 Task: Check the percentage active listings of 1 bedroom in the last 1 year.
Action: Mouse moved to (752, 180)
Screenshot: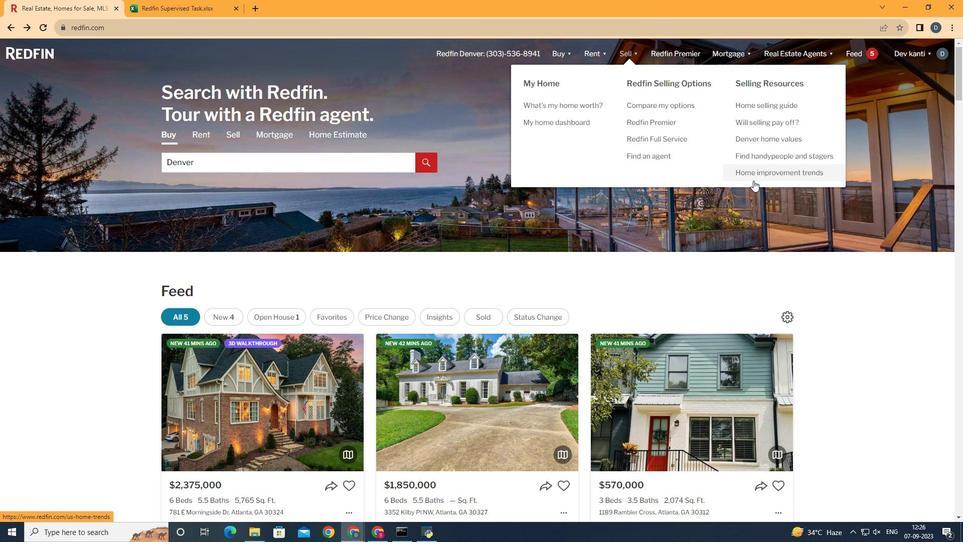 
Action: Mouse pressed left at (752, 180)
Screenshot: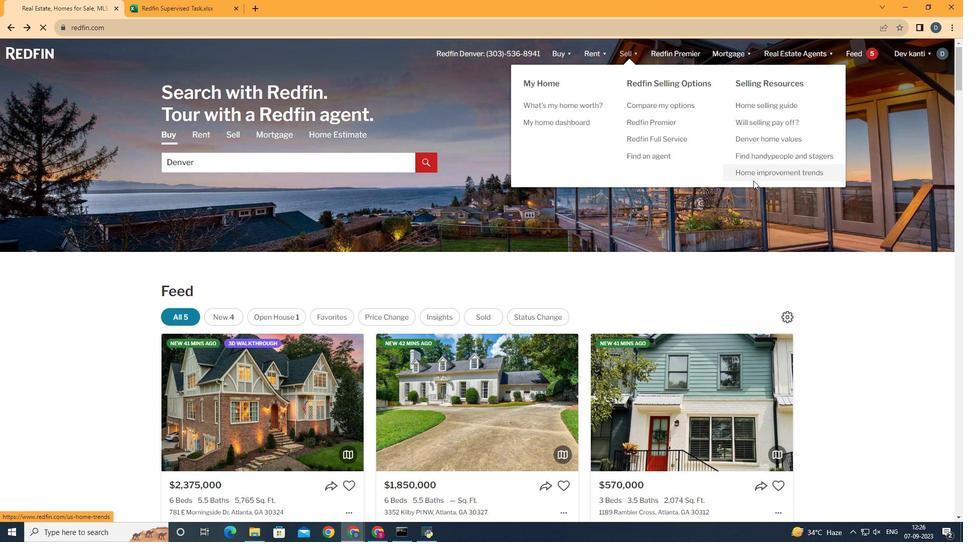 
Action: Mouse moved to (233, 192)
Screenshot: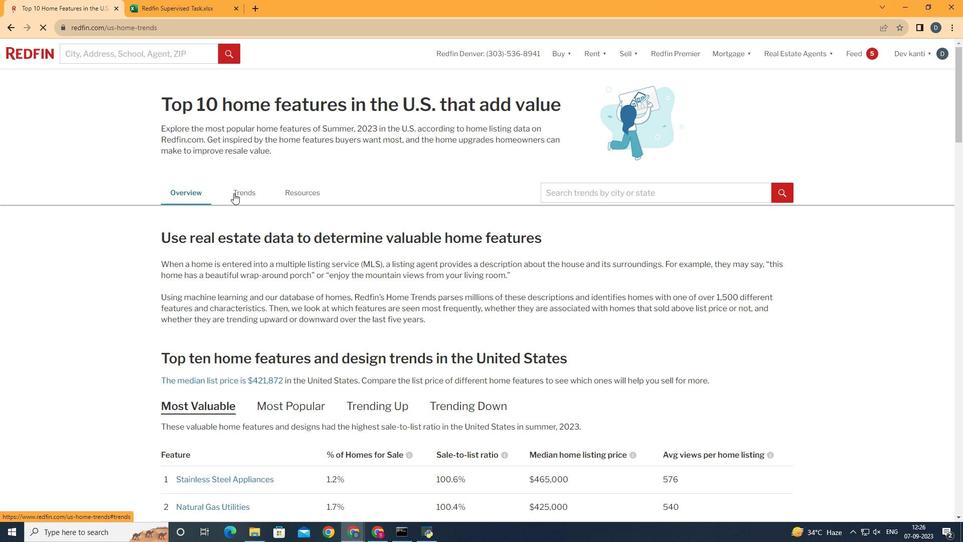 
Action: Mouse pressed left at (233, 192)
Screenshot: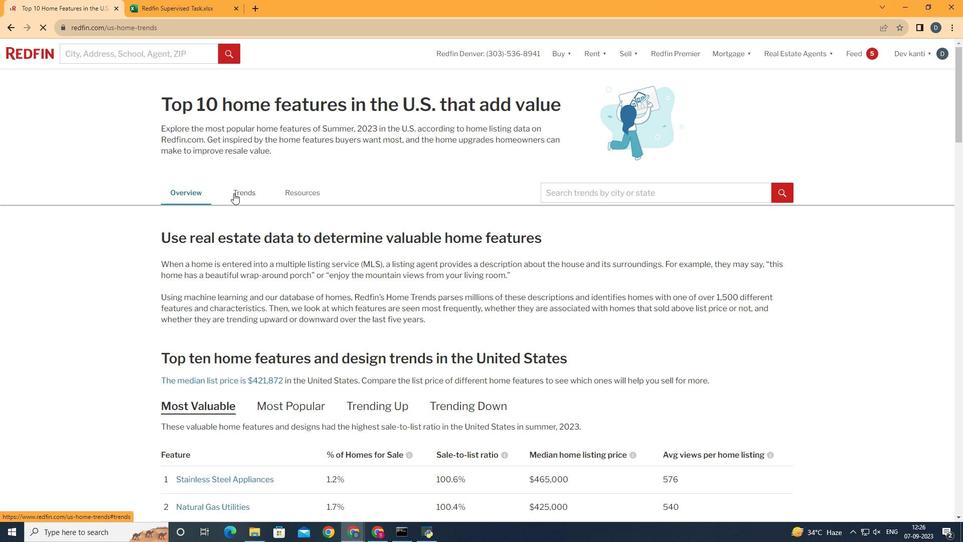
Action: Mouse moved to (269, 223)
Screenshot: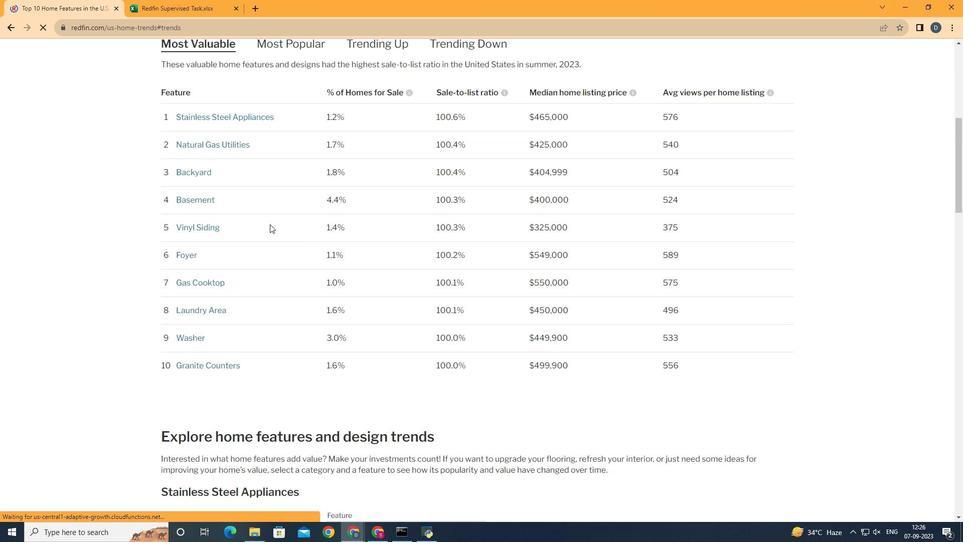 
Action: Mouse scrolled (269, 223) with delta (0, 0)
Screenshot: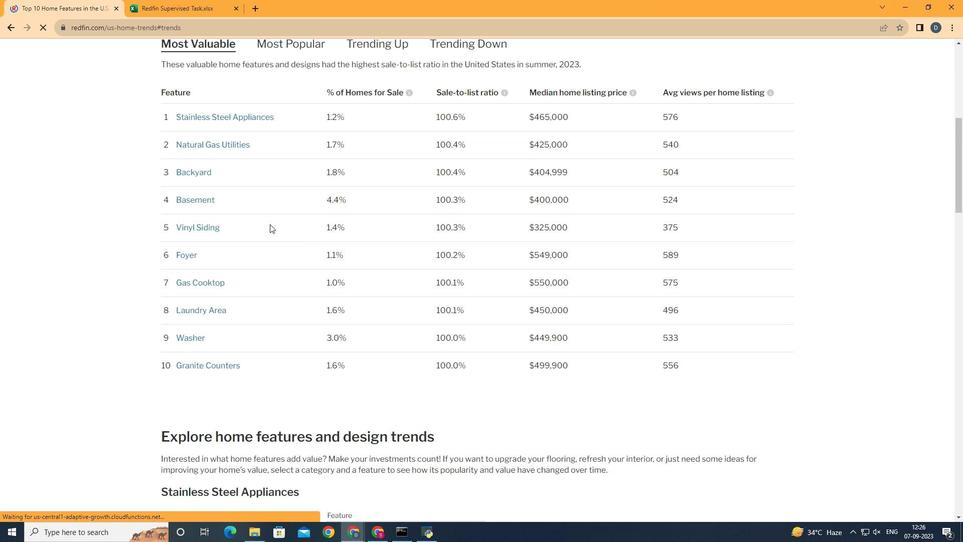 
Action: Mouse scrolled (269, 223) with delta (0, 0)
Screenshot: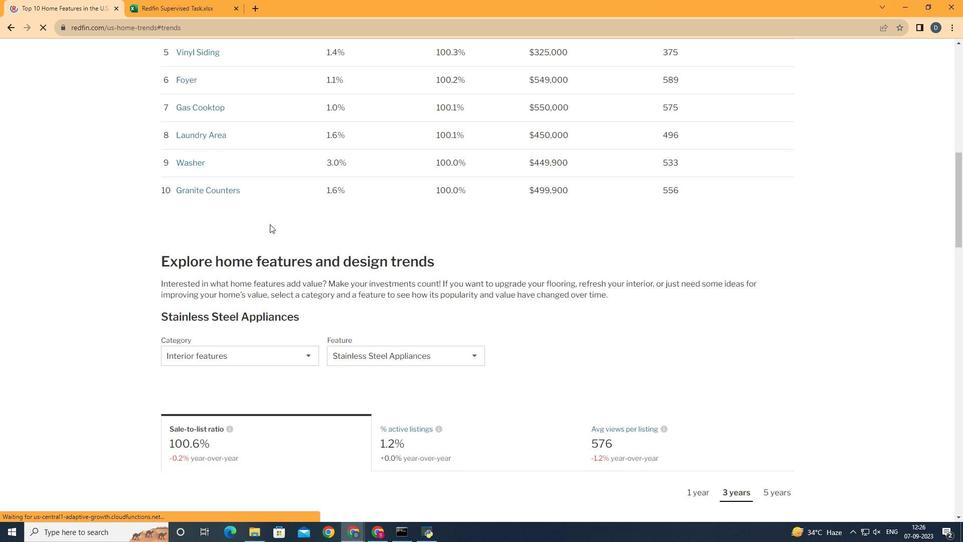 
Action: Mouse scrolled (269, 223) with delta (0, 0)
Screenshot: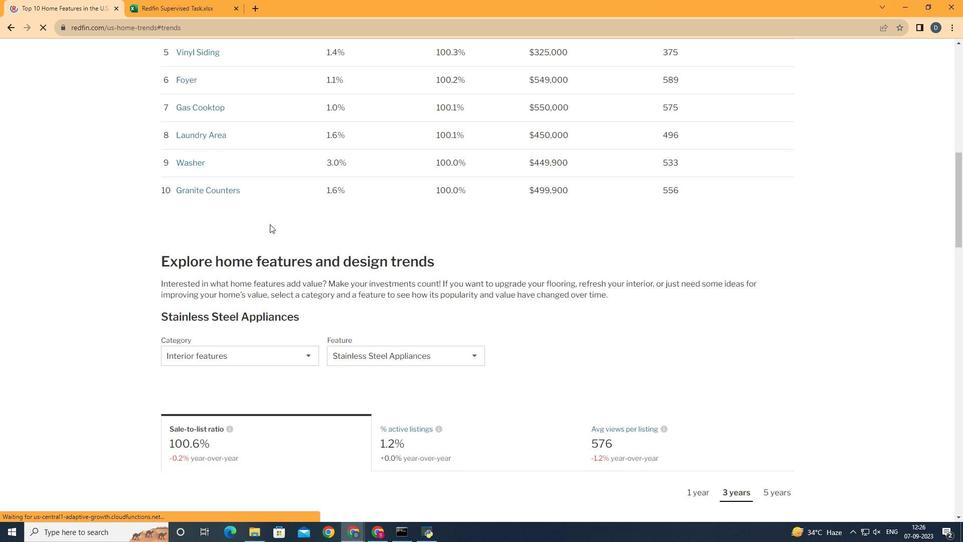 
Action: Mouse scrolled (269, 223) with delta (0, 0)
Screenshot: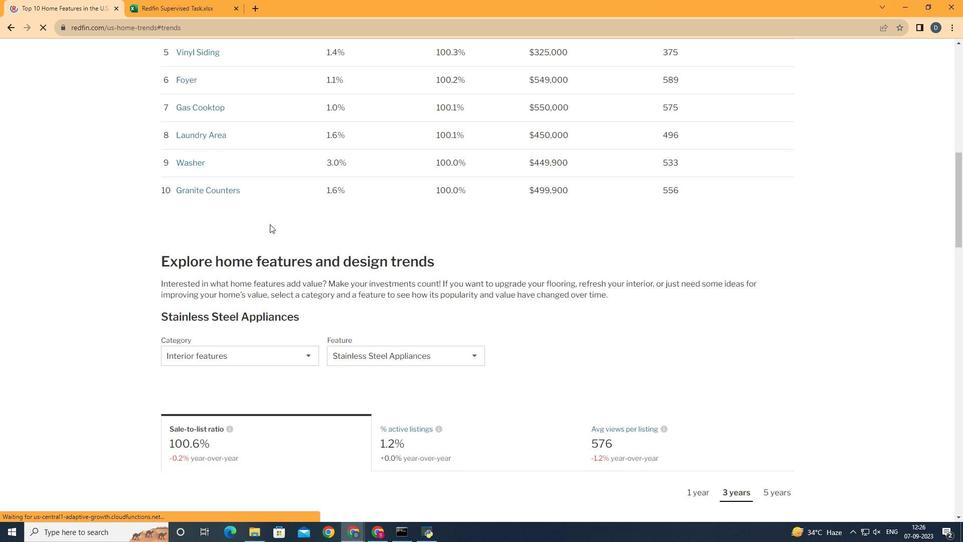 
Action: Mouse scrolled (269, 223) with delta (0, 0)
Screenshot: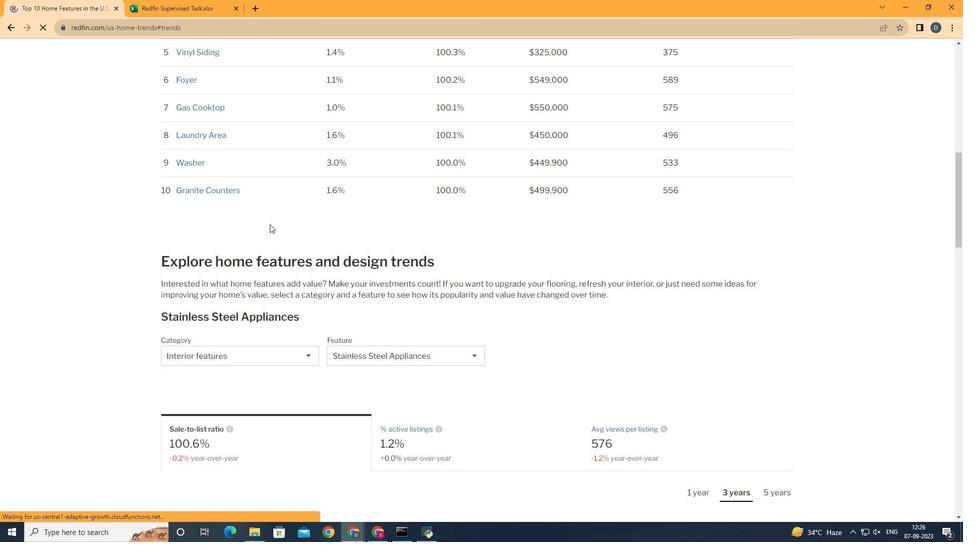 
Action: Mouse scrolled (269, 223) with delta (0, 0)
Screenshot: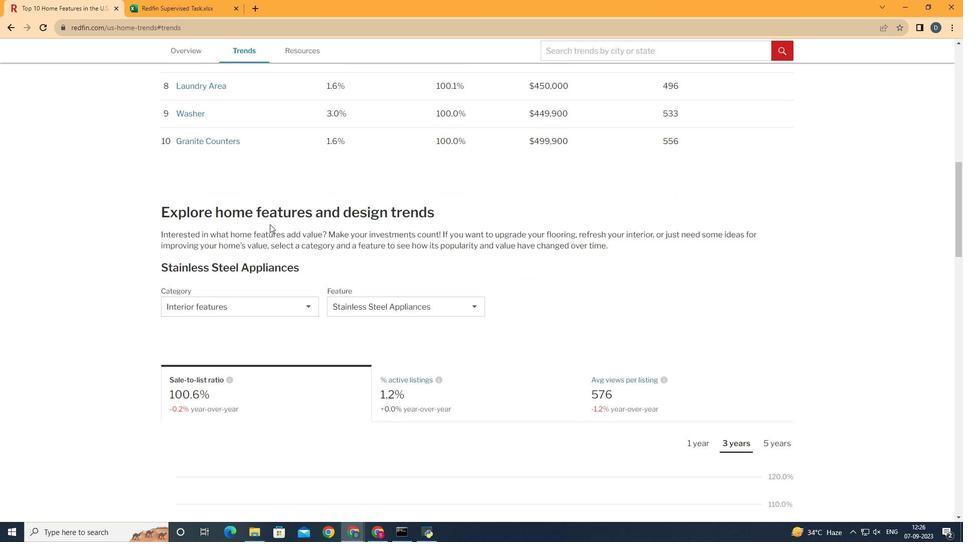 
Action: Mouse scrolled (269, 223) with delta (0, 0)
Screenshot: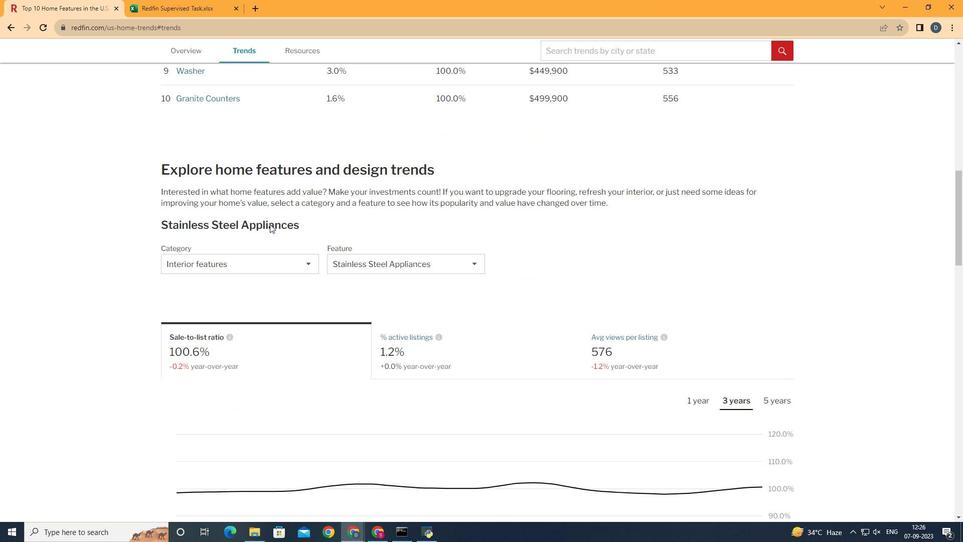 
Action: Mouse scrolled (269, 223) with delta (0, 0)
Screenshot: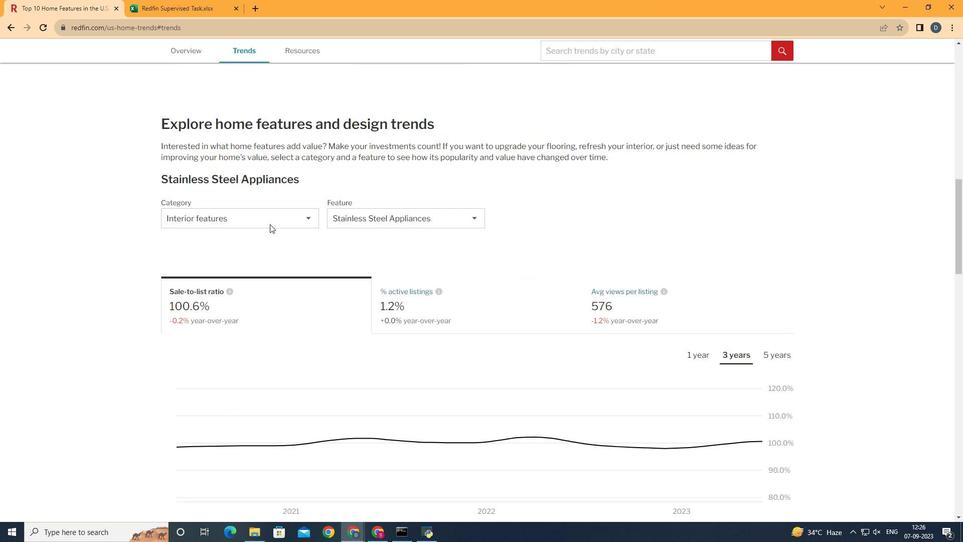 
Action: Mouse moved to (286, 208)
Screenshot: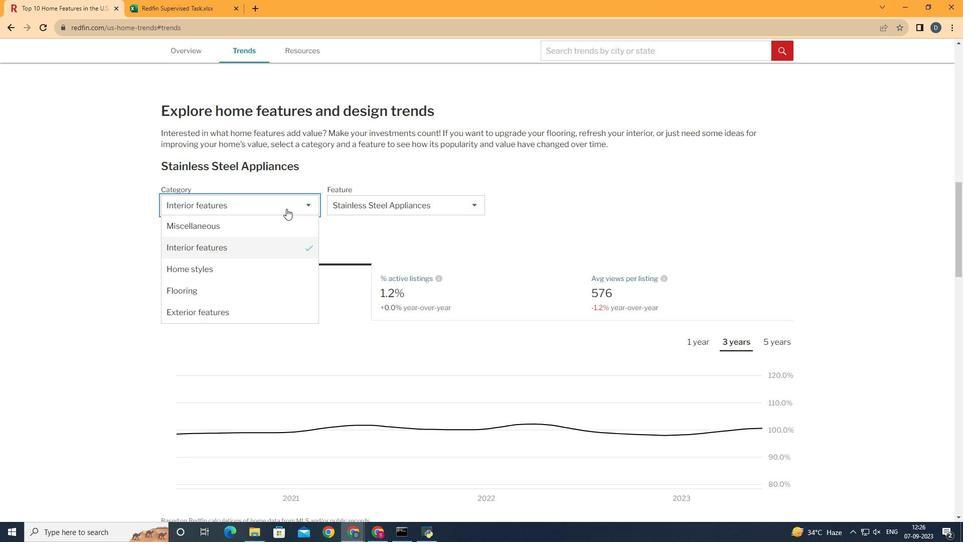 
Action: Mouse pressed left at (286, 208)
Screenshot: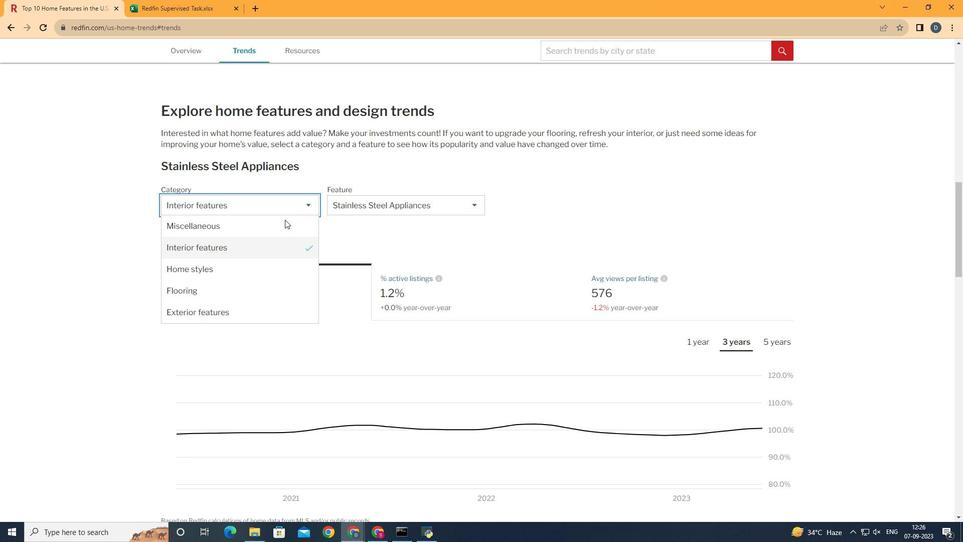 
Action: Mouse moved to (278, 248)
Screenshot: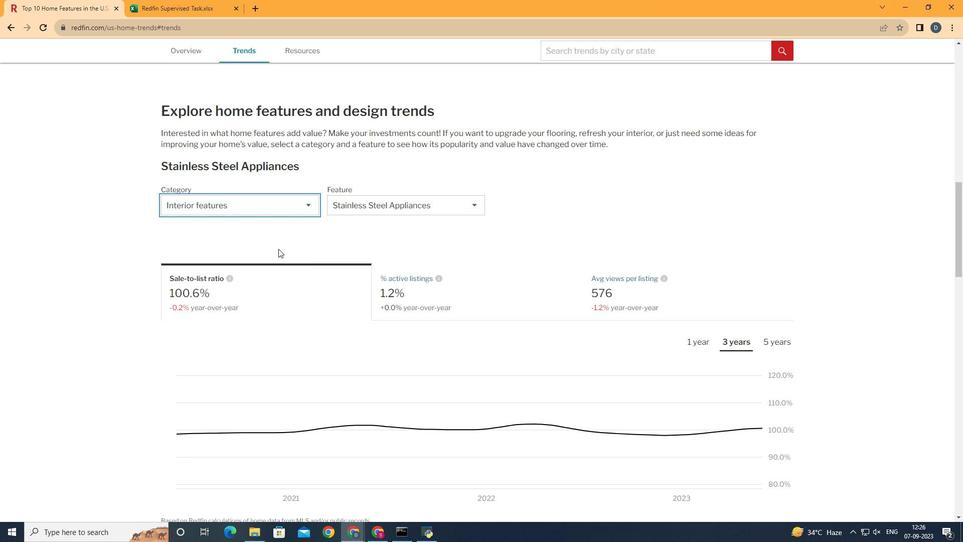 
Action: Mouse pressed left at (278, 248)
Screenshot: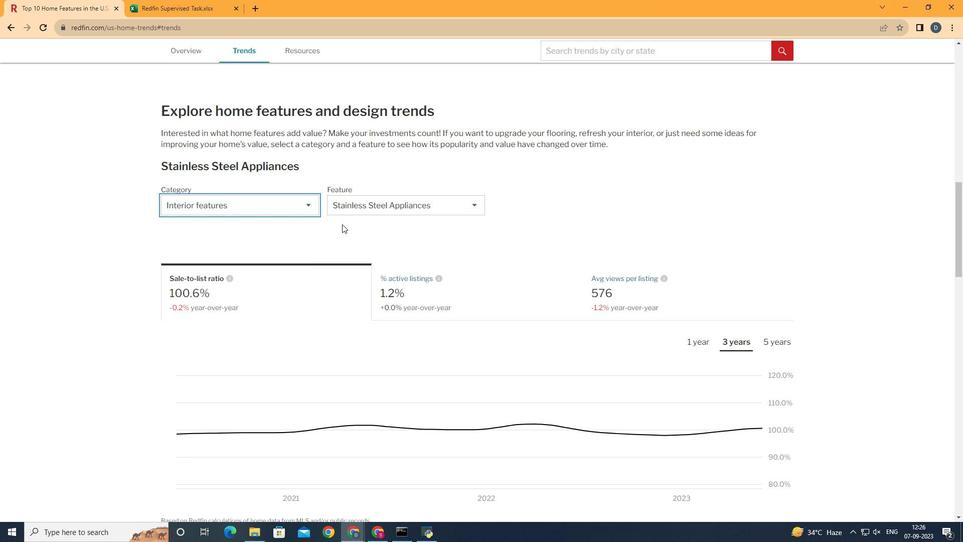 
Action: Mouse moved to (390, 197)
Screenshot: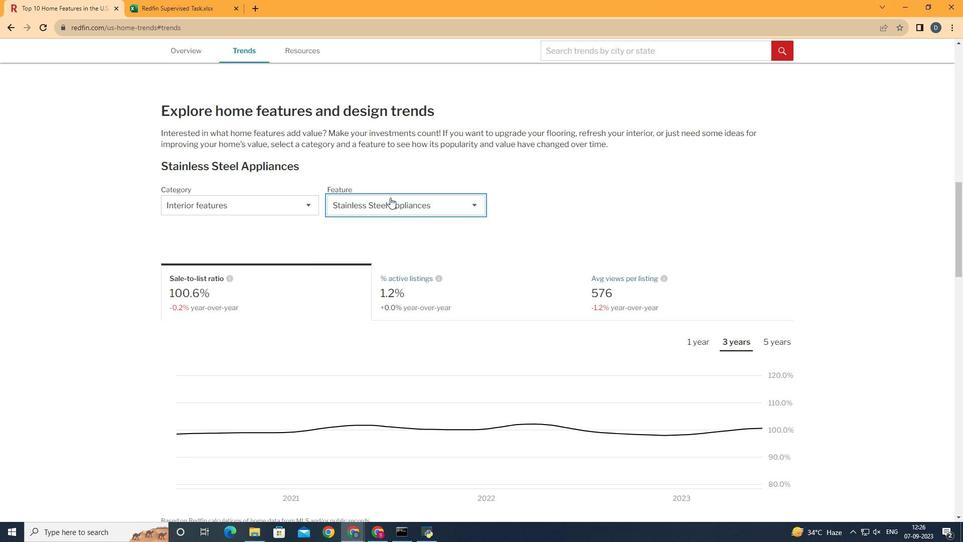 
Action: Mouse pressed left at (390, 197)
Screenshot: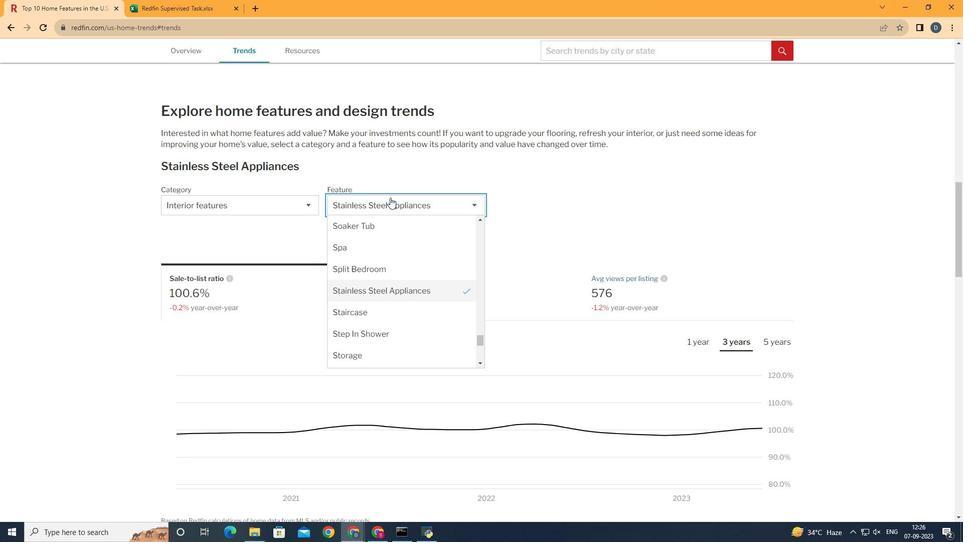 
Action: Mouse moved to (480, 341)
Screenshot: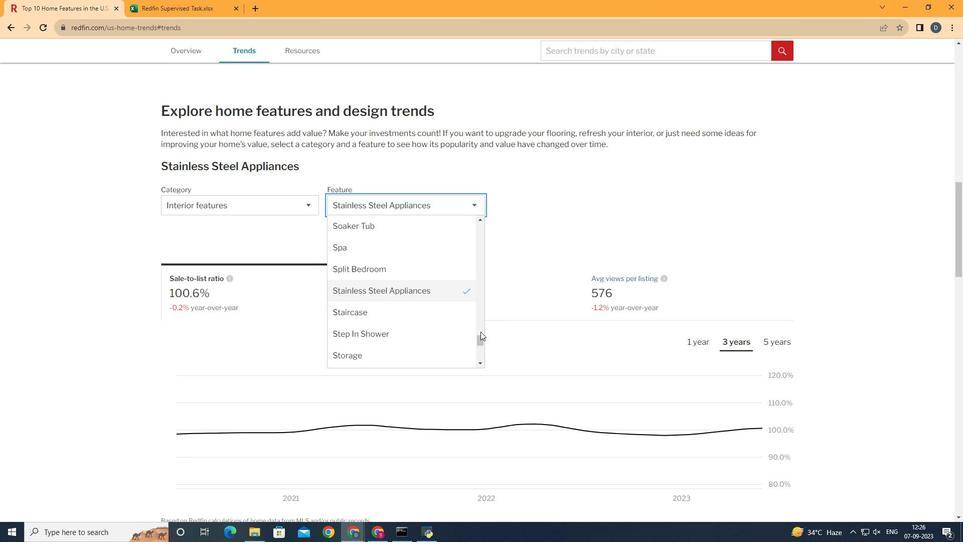 
Action: Mouse pressed left at (480, 341)
Screenshot: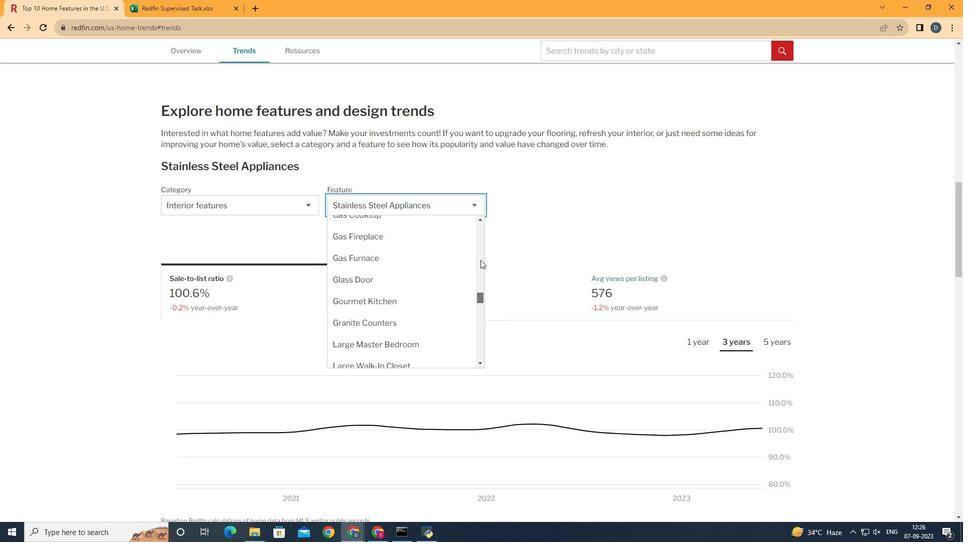 
Action: Mouse moved to (436, 242)
Screenshot: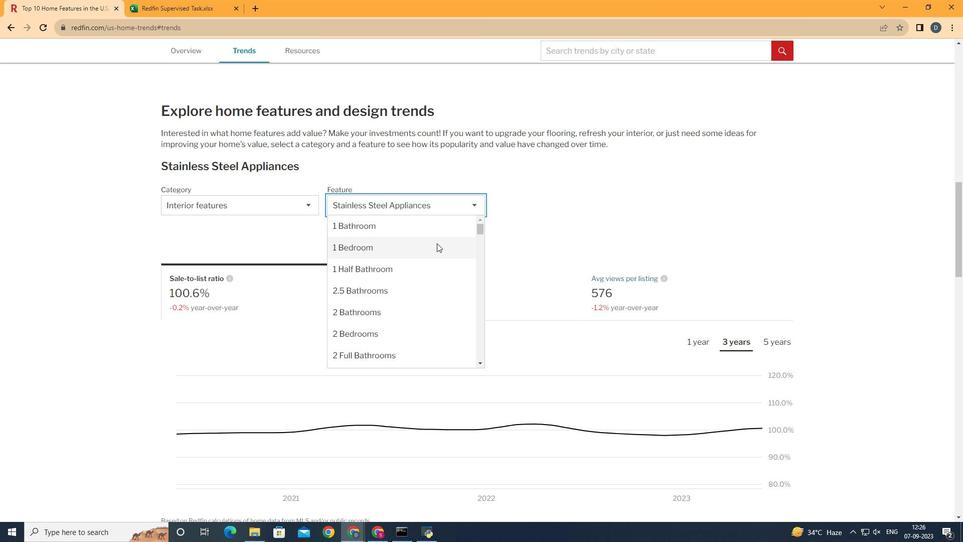 
Action: Mouse pressed left at (436, 242)
Screenshot: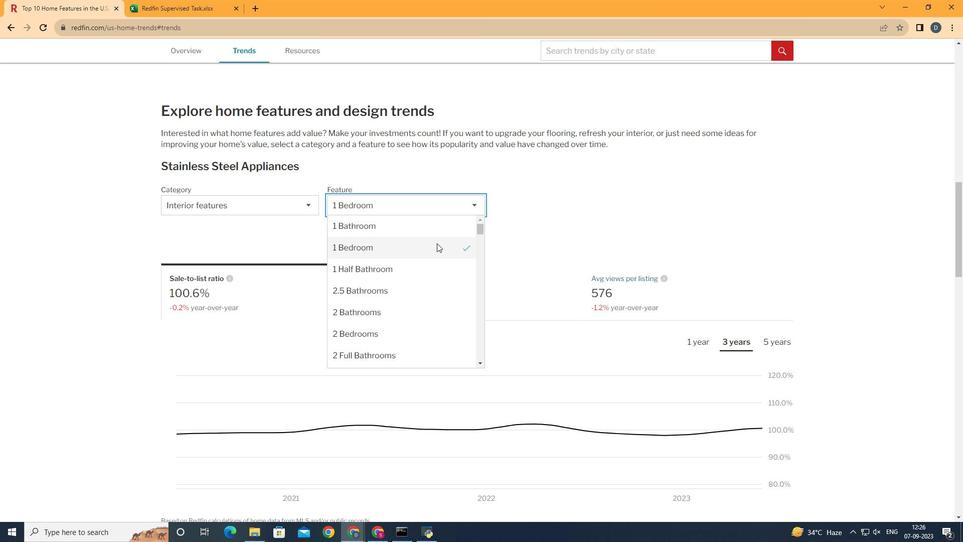 
Action: Mouse moved to (514, 295)
Screenshot: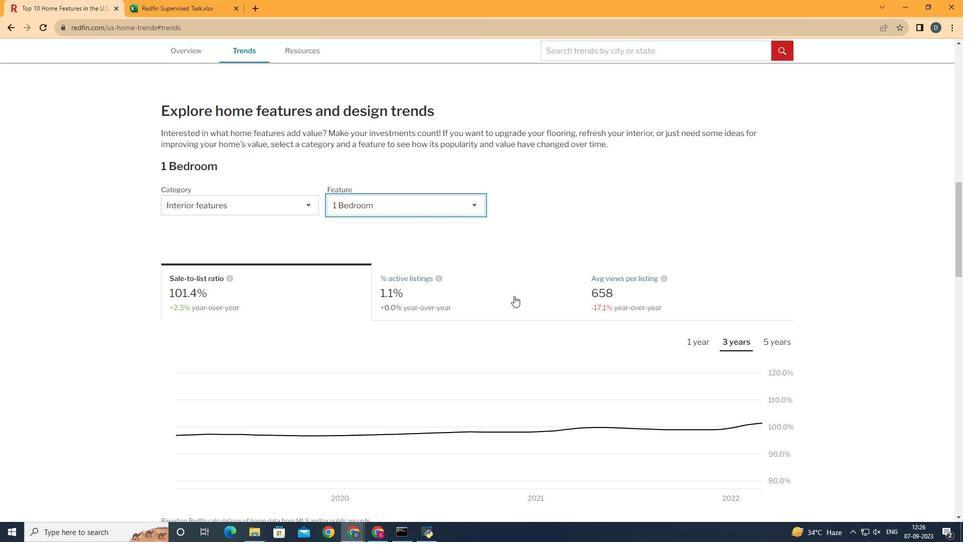 
Action: Mouse pressed left at (514, 295)
Screenshot: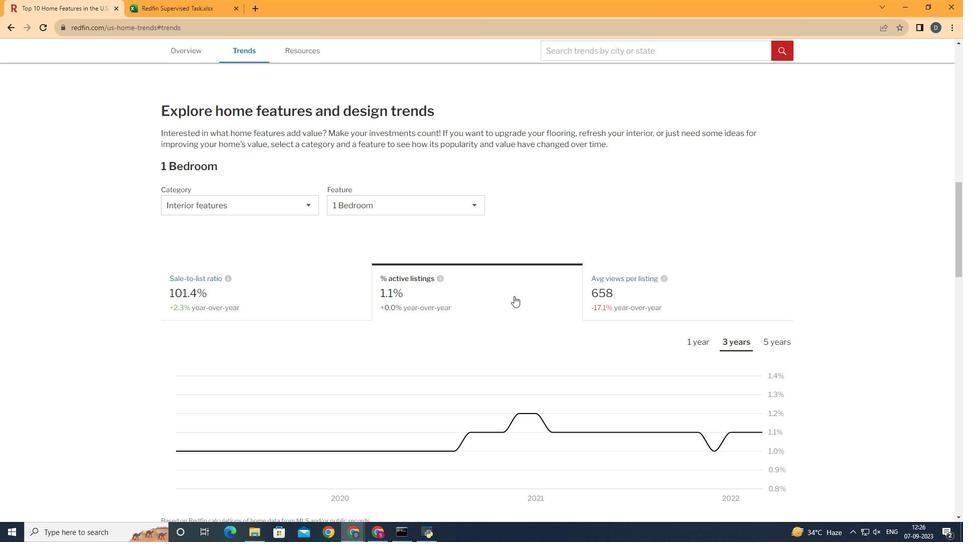 
Action: Mouse scrolled (514, 295) with delta (0, 0)
Screenshot: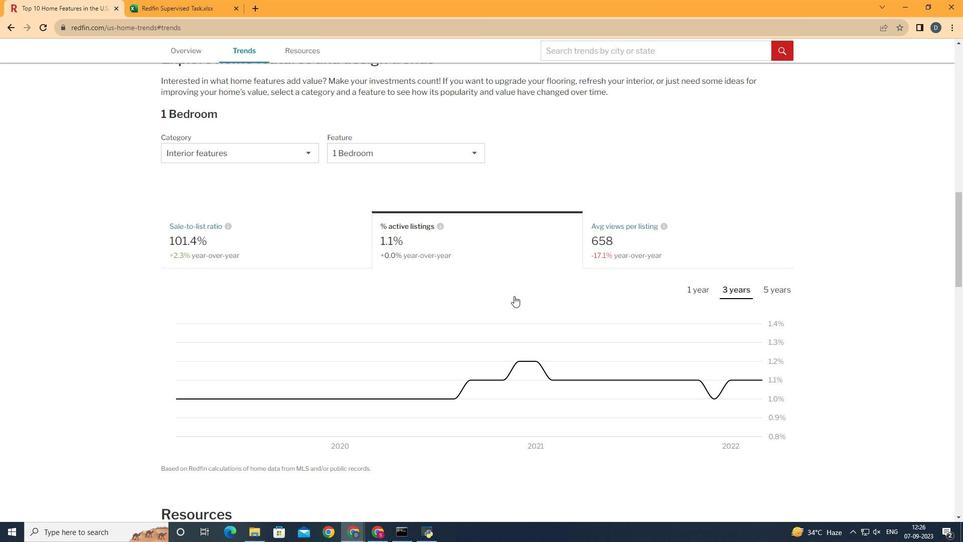 
Action: Mouse scrolled (514, 295) with delta (0, 0)
Screenshot: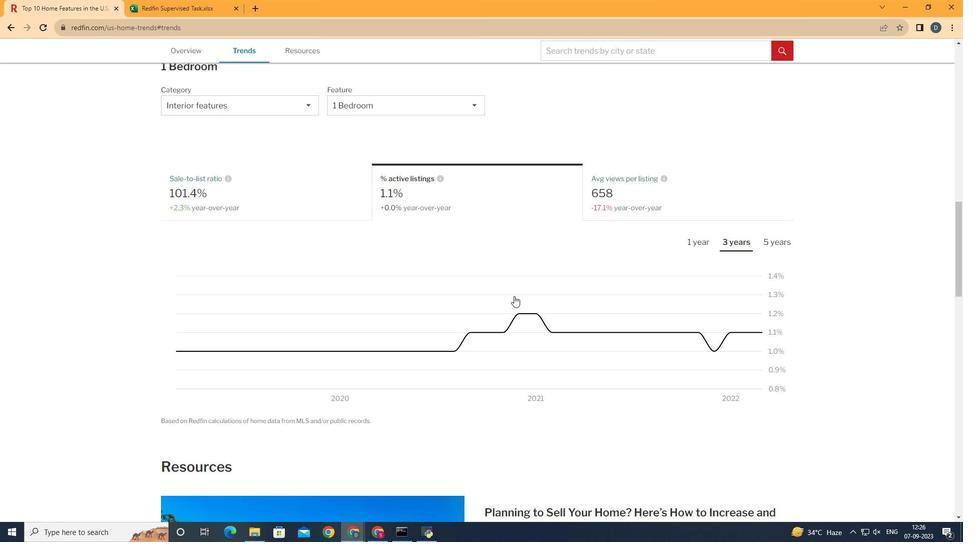 
Action: Mouse scrolled (514, 295) with delta (0, 0)
Screenshot: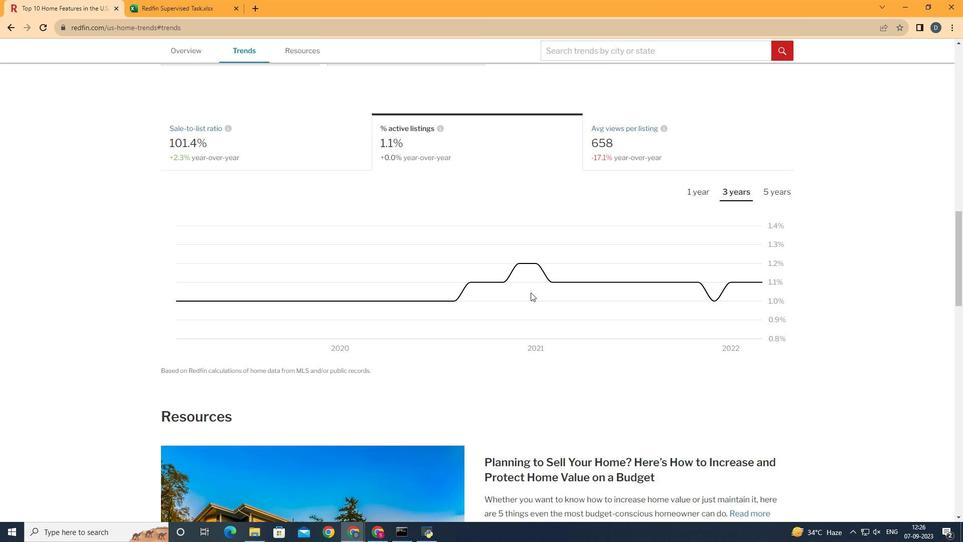 
Action: Mouse moved to (691, 190)
Screenshot: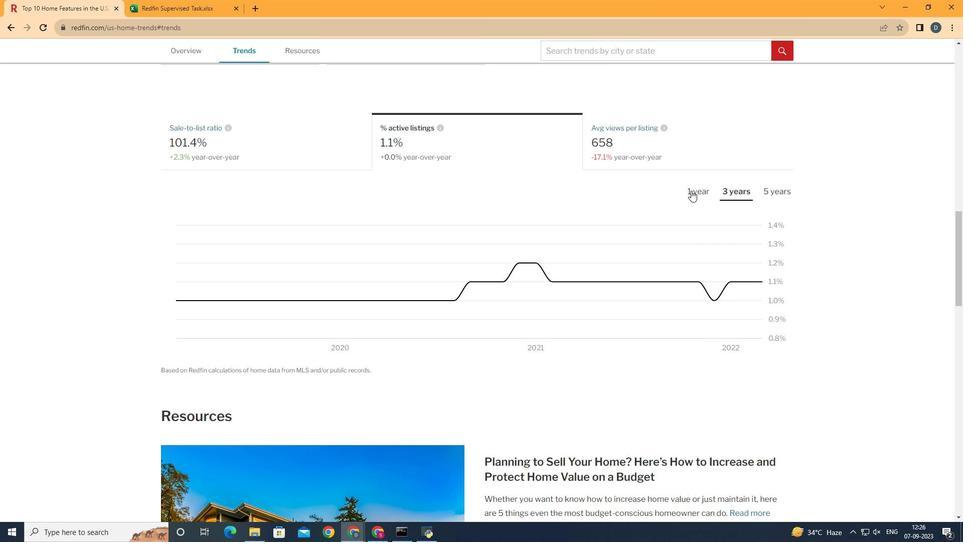 
Action: Mouse pressed left at (691, 190)
Screenshot: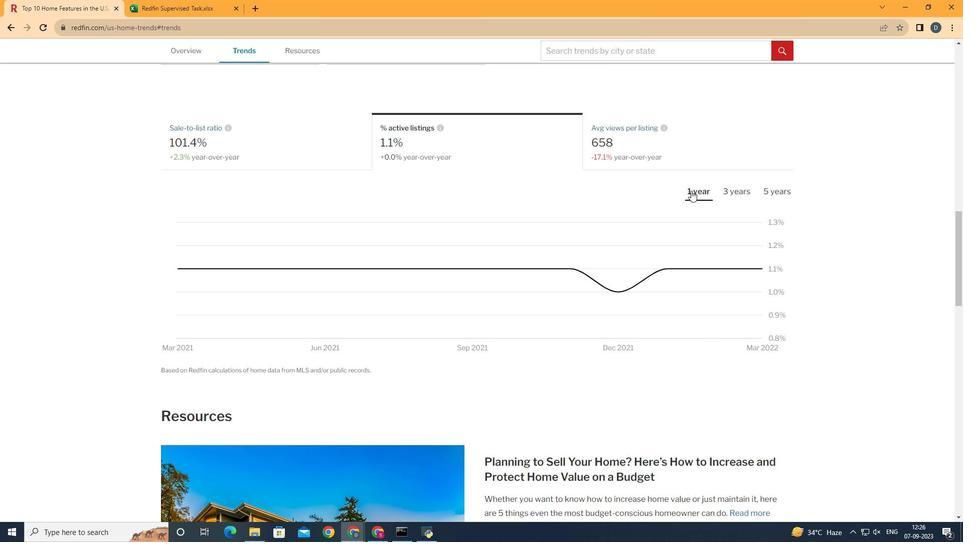 
Action: Mouse moved to (753, 279)
Screenshot: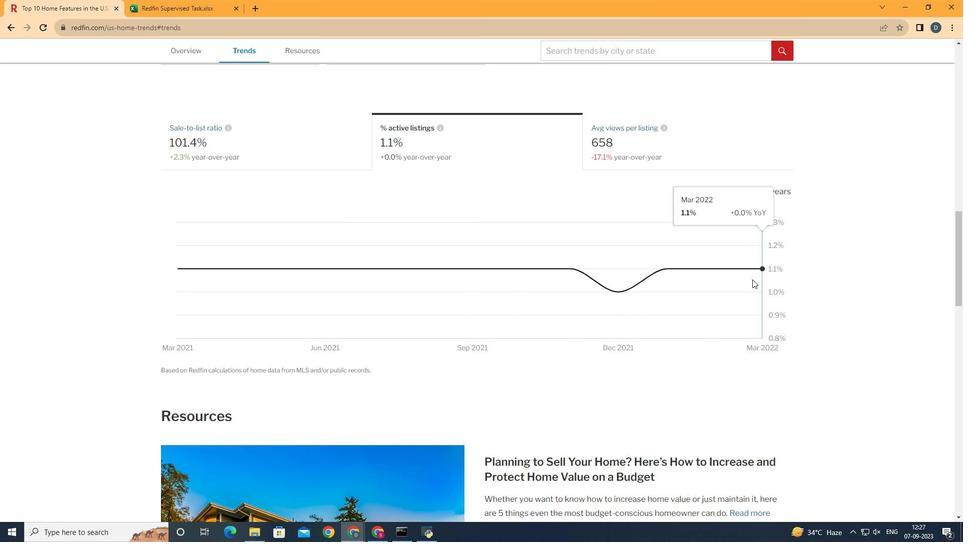 
